 Task: Assign in the project Wayfarer the issue 'Create a new online platform for online coding courses with advanced code editing and debugging features' to the sprint 'Full Throttle'.
Action: Mouse moved to (194, 50)
Screenshot: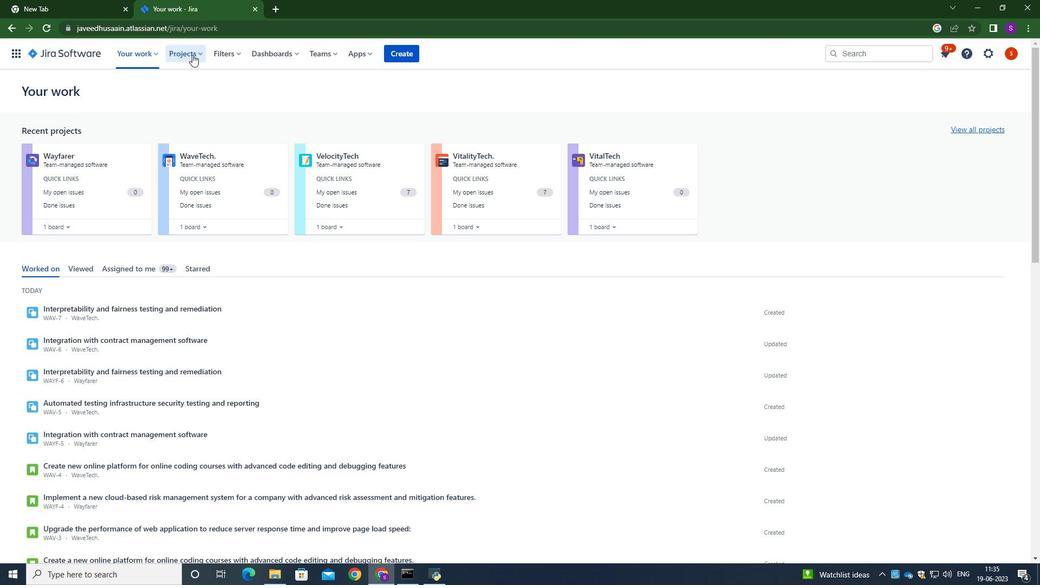 
Action: Mouse pressed left at (194, 50)
Screenshot: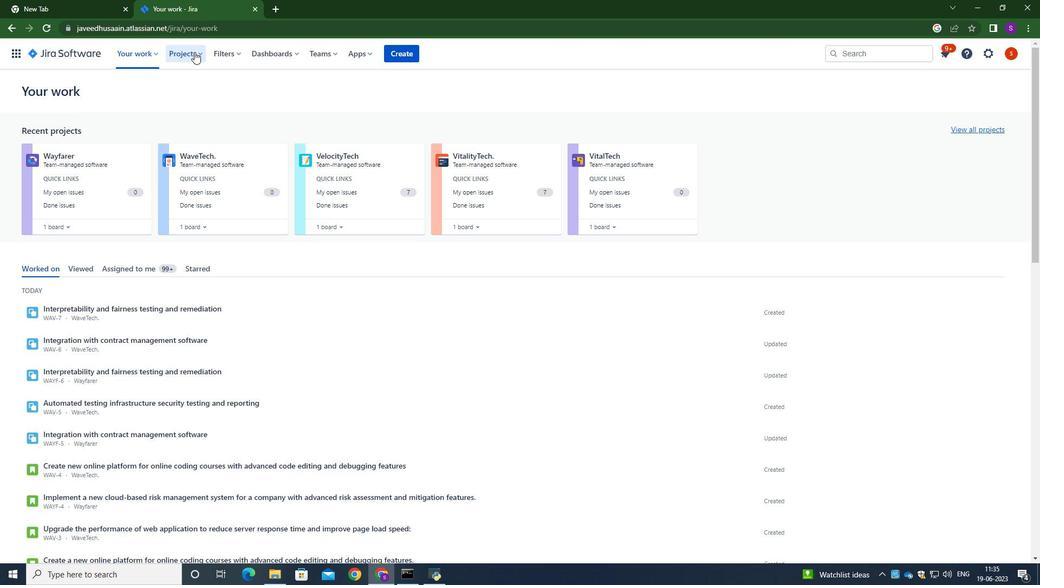 
Action: Mouse moved to (211, 130)
Screenshot: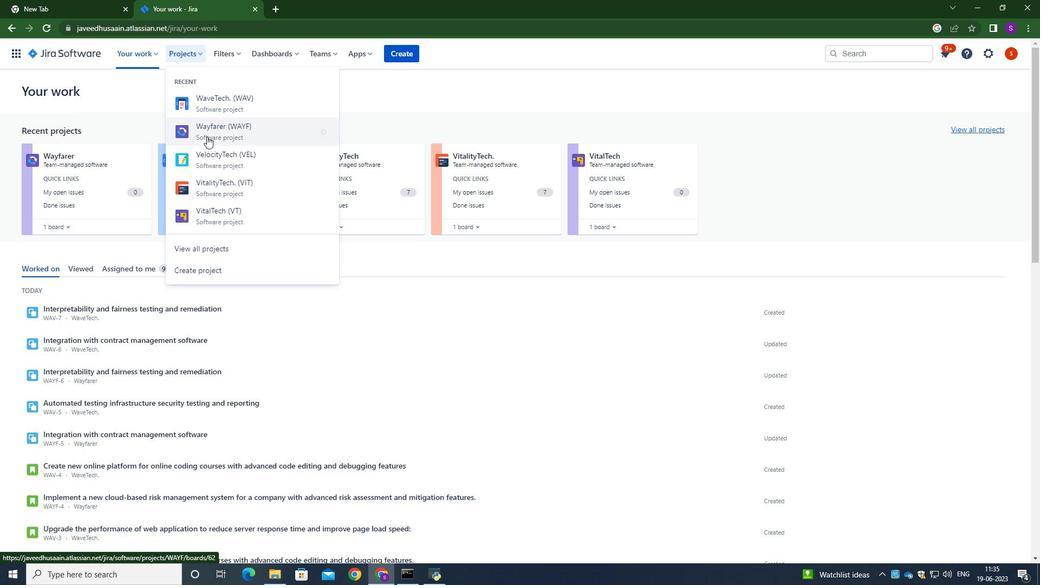 
Action: Mouse pressed left at (211, 130)
Screenshot: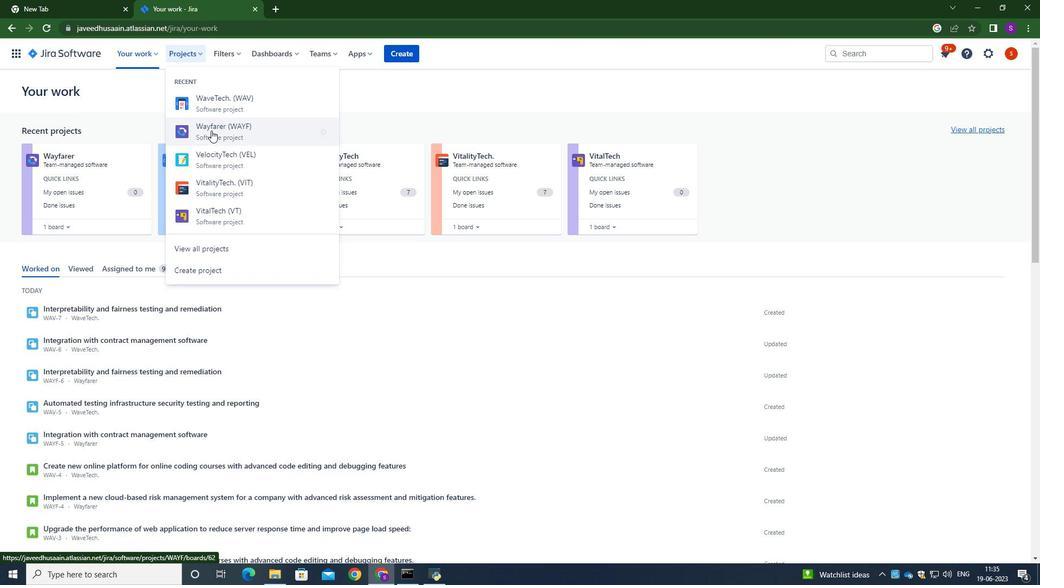 
Action: Mouse moved to (69, 166)
Screenshot: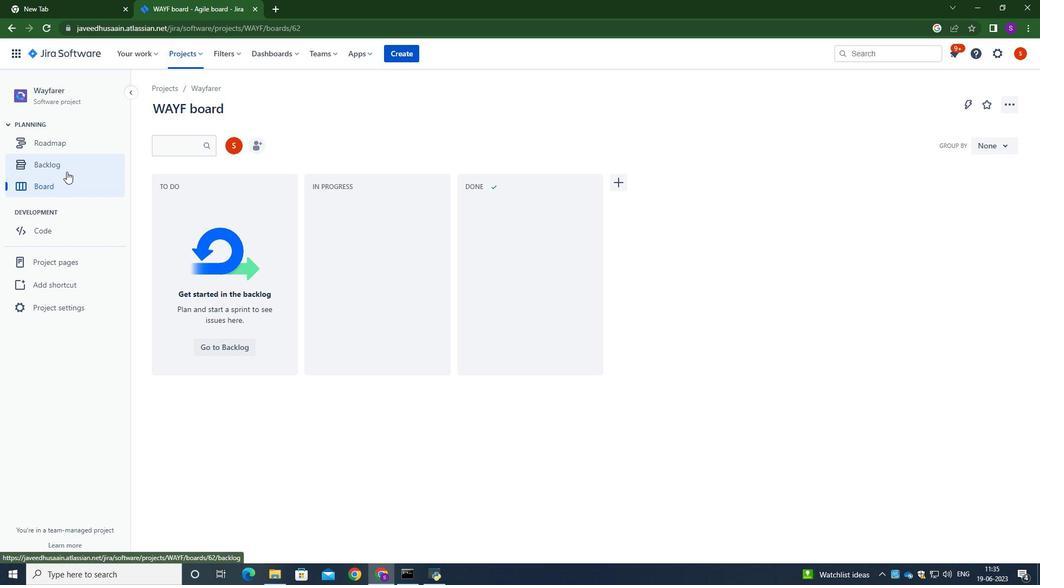 
Action: Mouse pressed left at (69, 166)
Screenshot: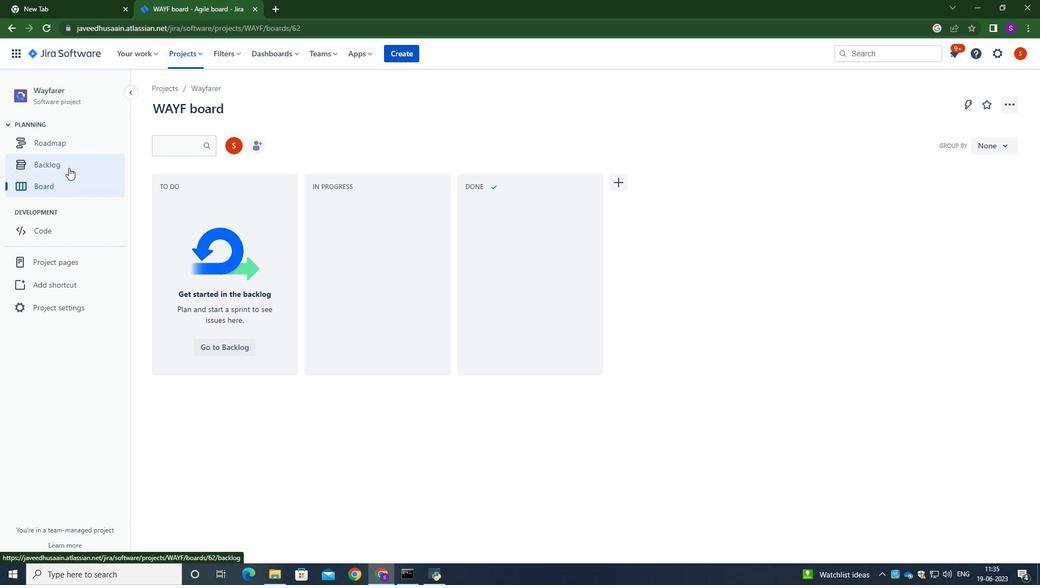 
Action: Mouse moved to (995, 198)
Screenshot: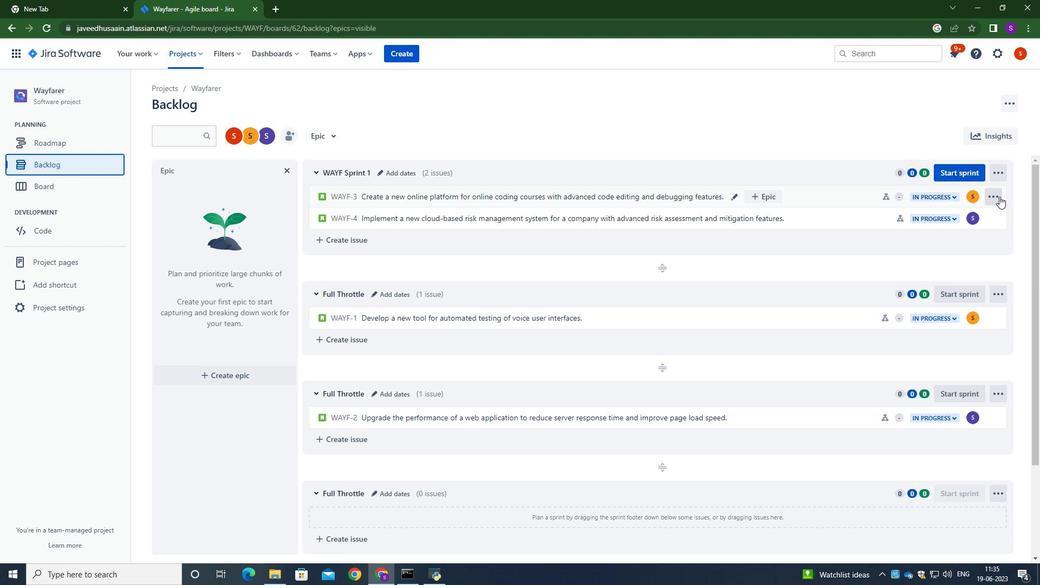 
Action: Mouse pressed left at (995, 198)
Screenshot: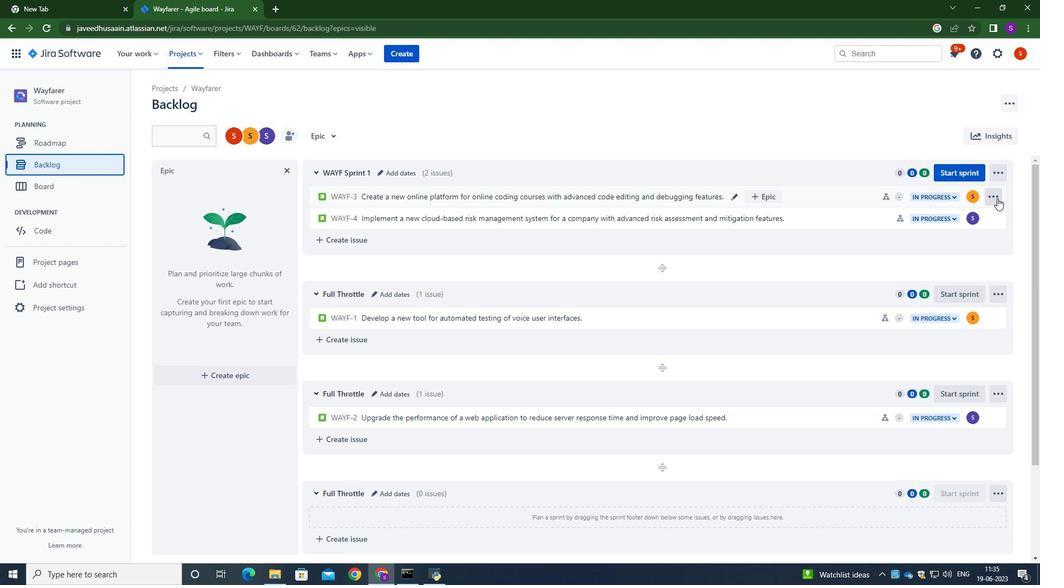 
Action: Mouse moved to (964, 358)
Screenshot: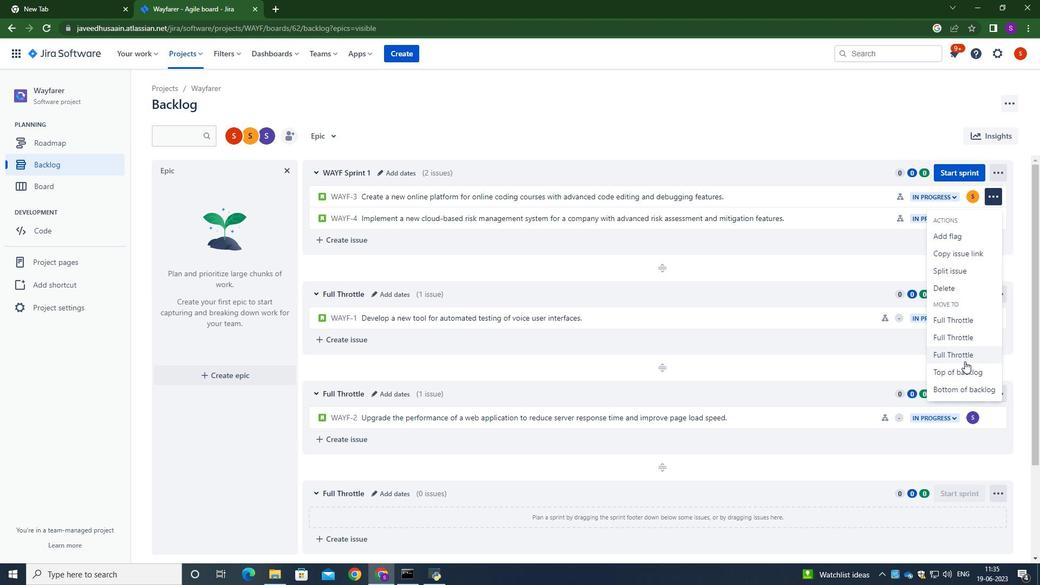
Action: Mouse pressed left at (964, 358)
Screenshot: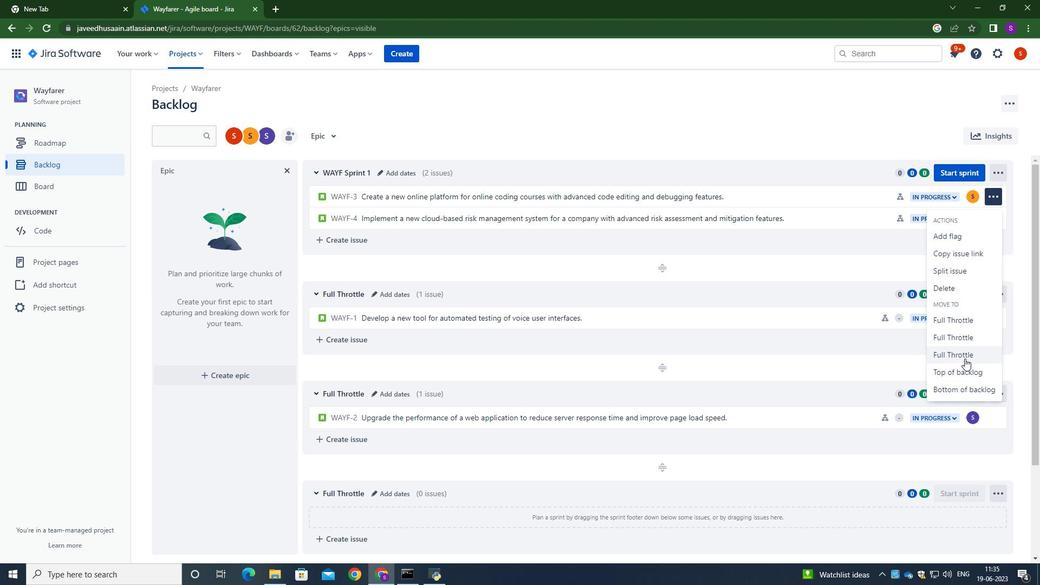 
Action: Mouse moved to (700, 96)
Screenshot: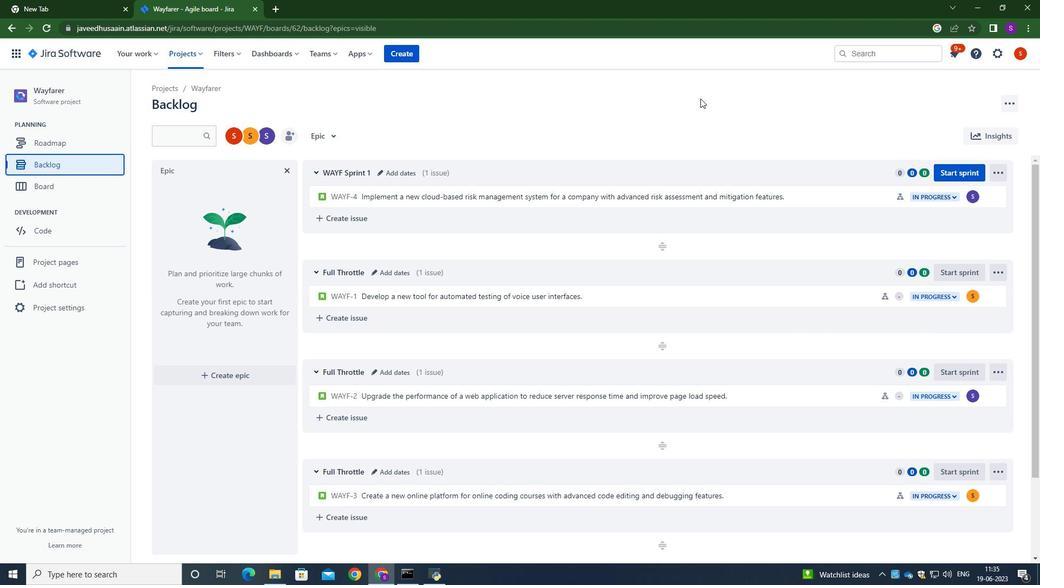 
Action: Mouse pressed left at (700, 96)
Screenshot: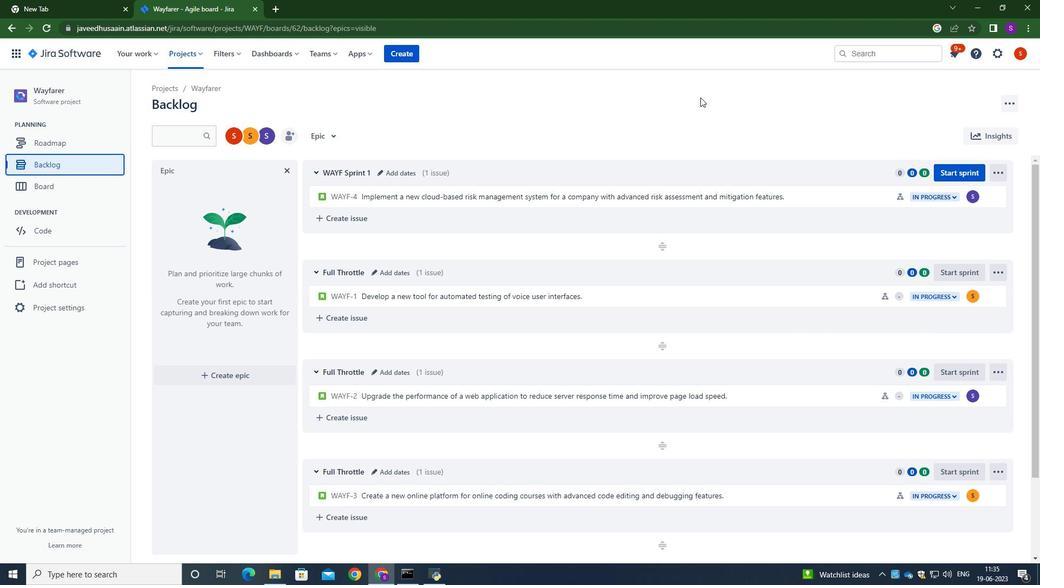 
